 Task: Use GitHub's "Issues" to participate in project discussions.
Action: Mouse moved to (955, 55)
Screenshot: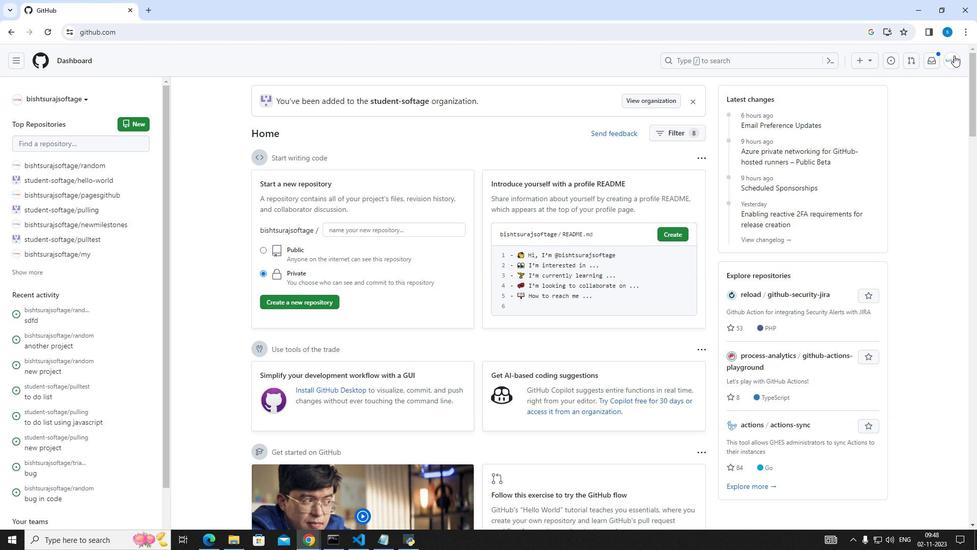 
Action: Mouse pressed left at (955, 55)
Screenshot: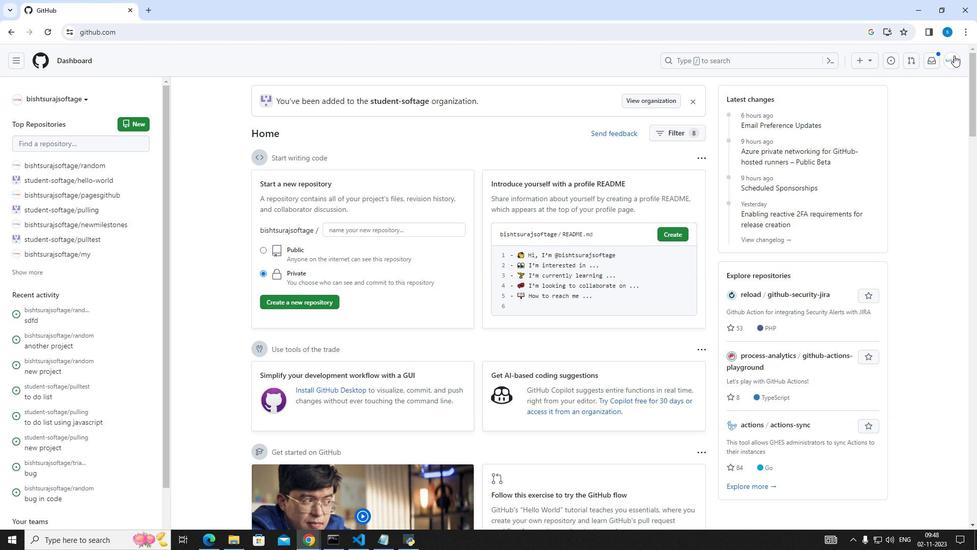 
Action: Mouse moved to (864, 130)
Screenshot: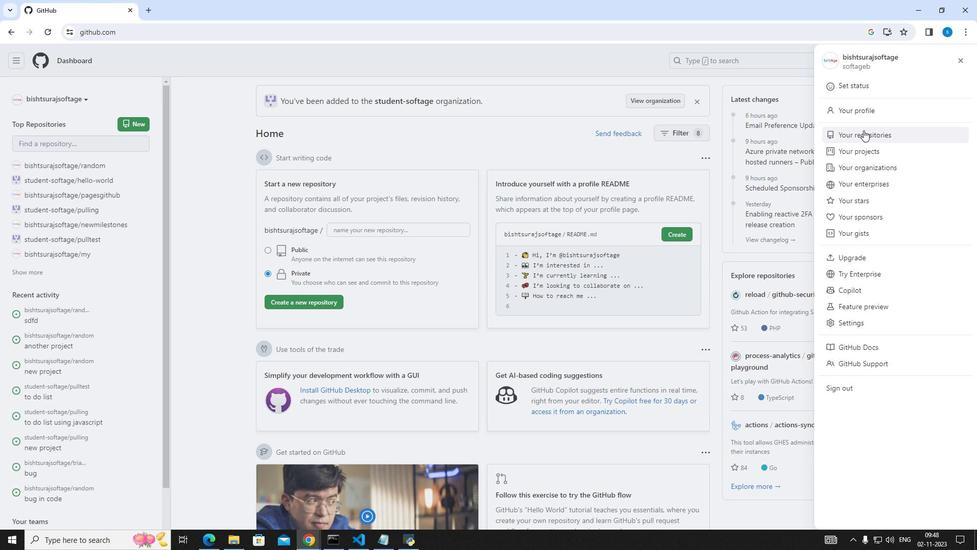 
Action: Mouse pressed left at (864, 130)
Screenshot: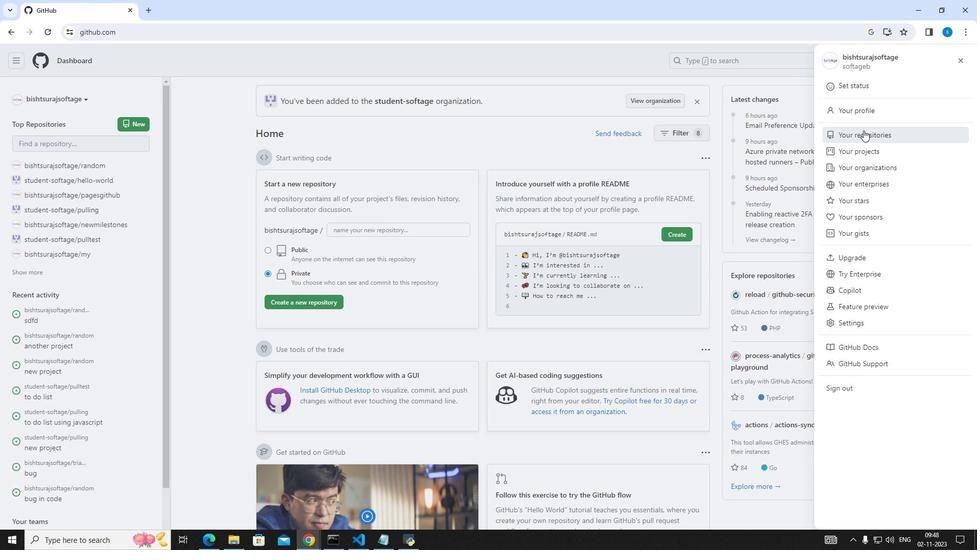 
Action: Mouse moved to (383, 158)
Screenshot: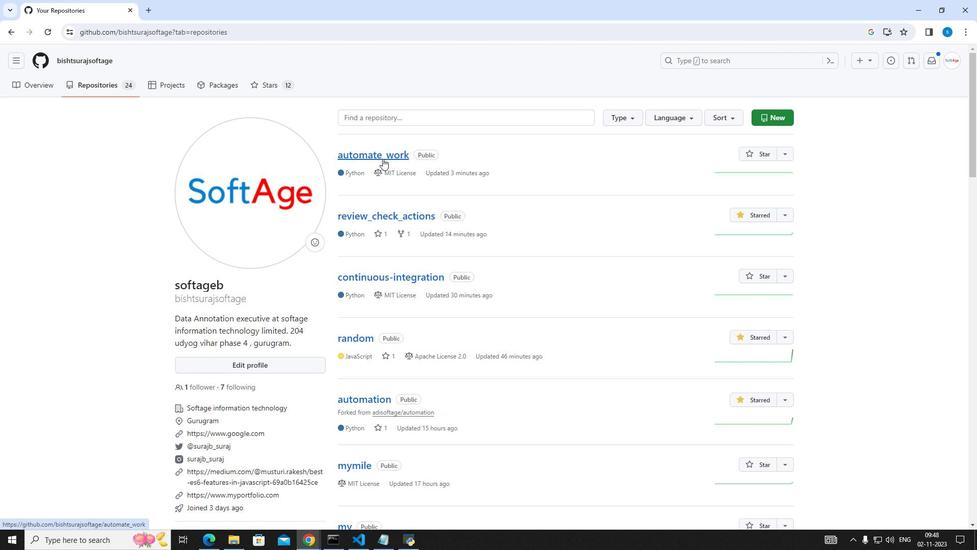 
Action: Mouse pressed left at (383, 158)
Screenshot: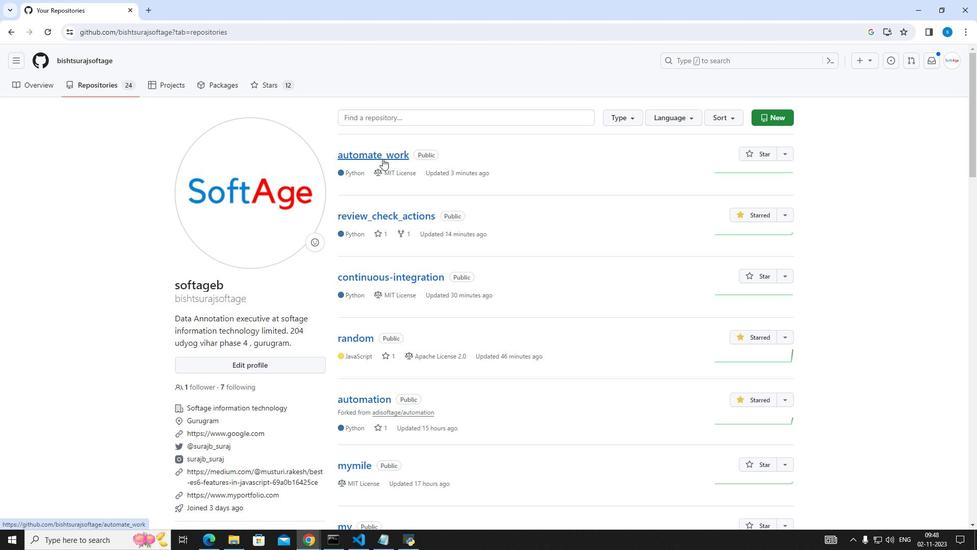 
Action: Mouse moved to (57, 84)
Screenshot: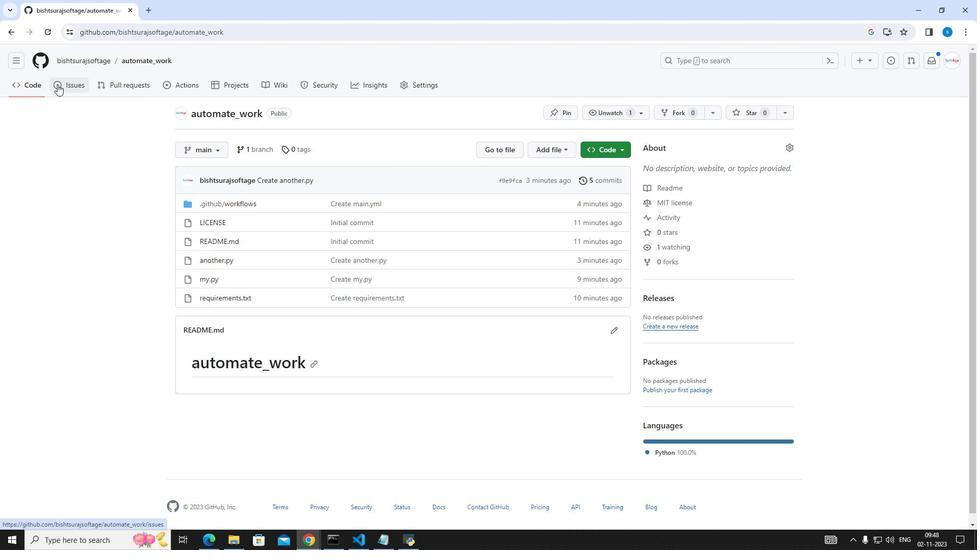 
Action: Mouse pressed left at (57, 84)
Screenshot: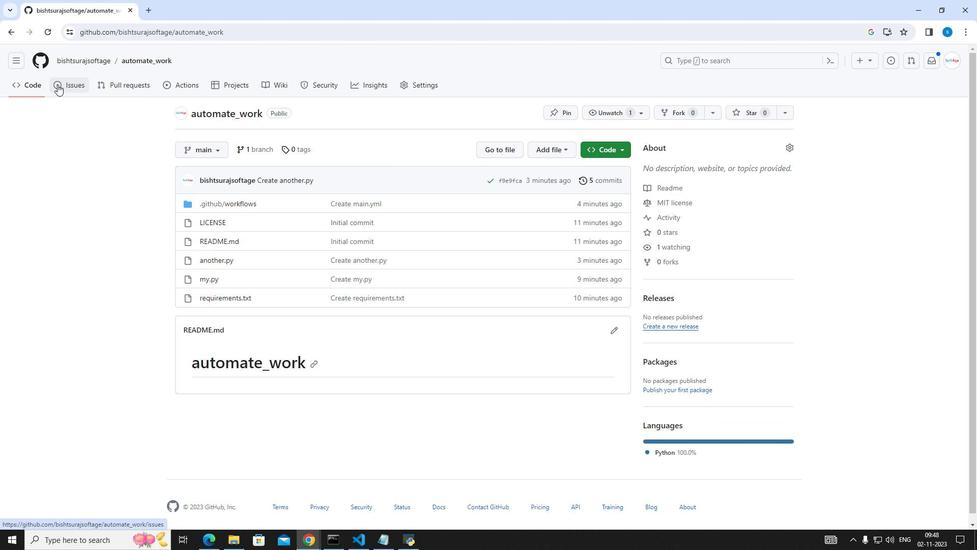
Action: Mouse moved to (768, 176)
Screenshot: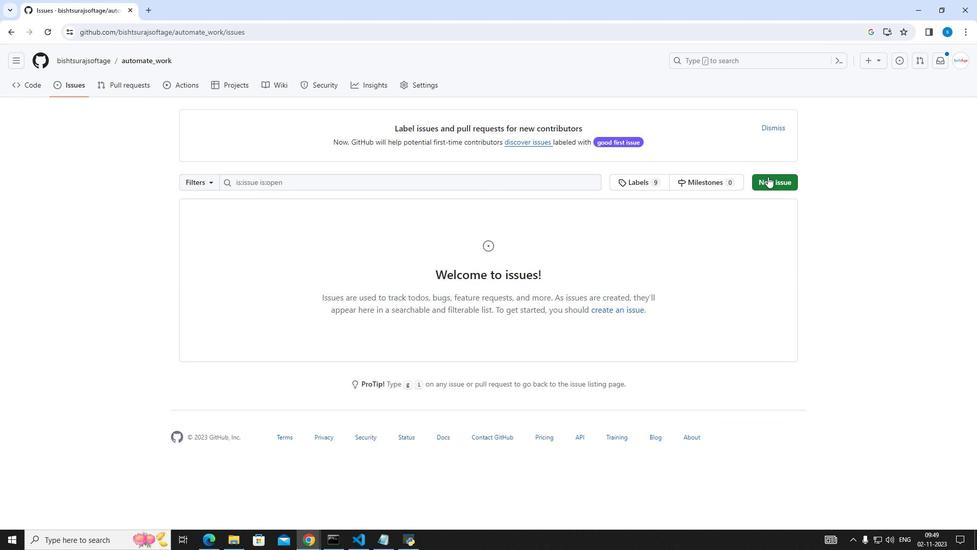 
Action: Mouse pressed left at (768, 176)
Screenshot: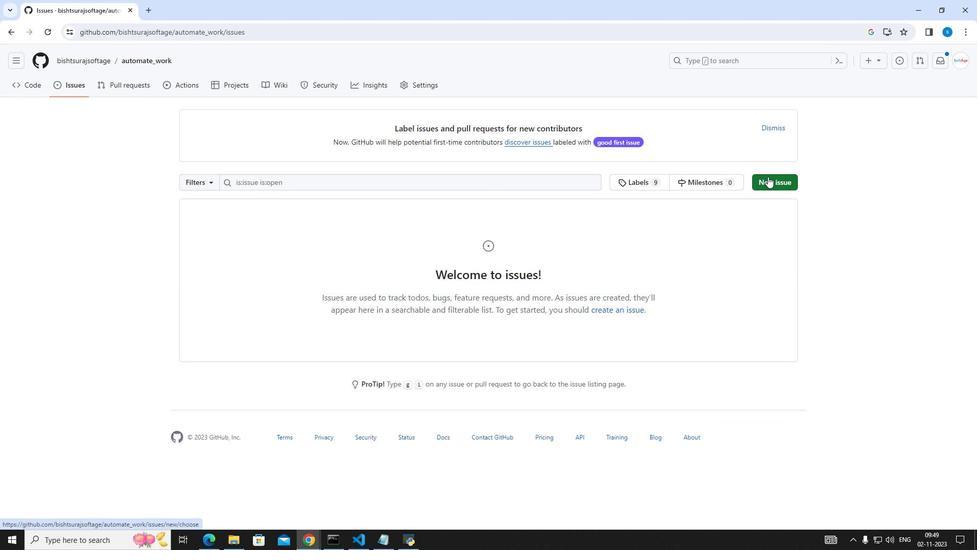 
Action: Mouse moved to (307, 139)
Screenshot: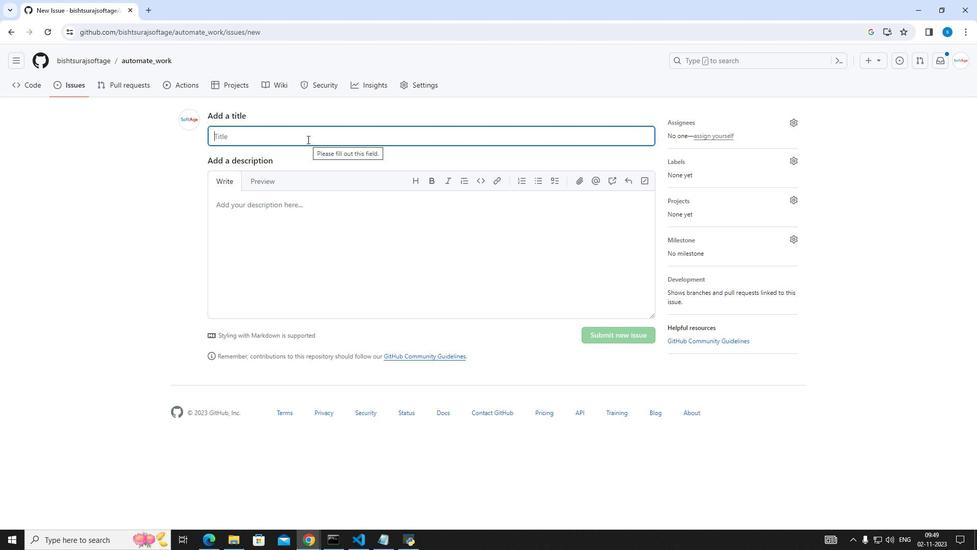 
Action: Key pressed this<Key.backspace><Key.backspace><Key.backspace><Key.backspace>auton<Key.backspace>mate<Key.space>workflow<Key.space>issues
Screenshot: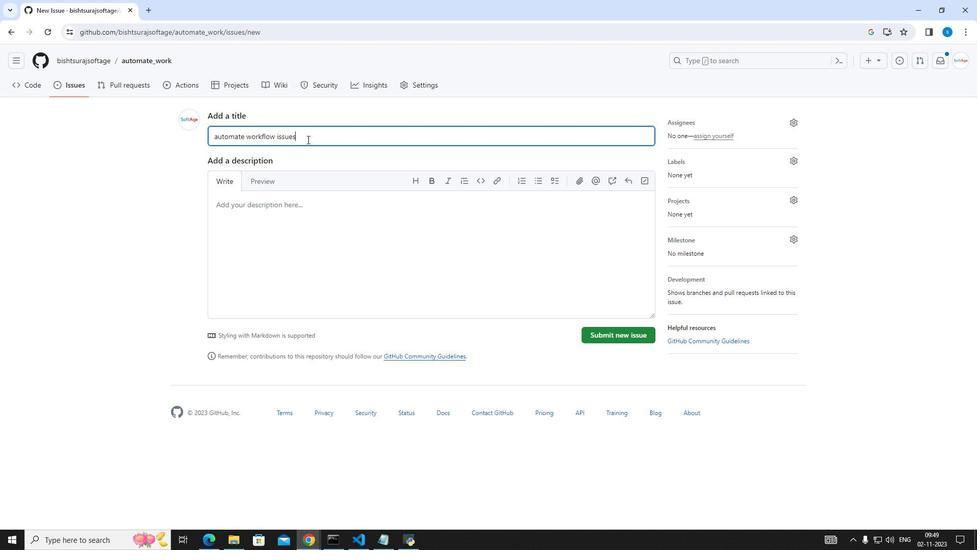 
Action: Mouse moved to (255, 232)
Screenshot: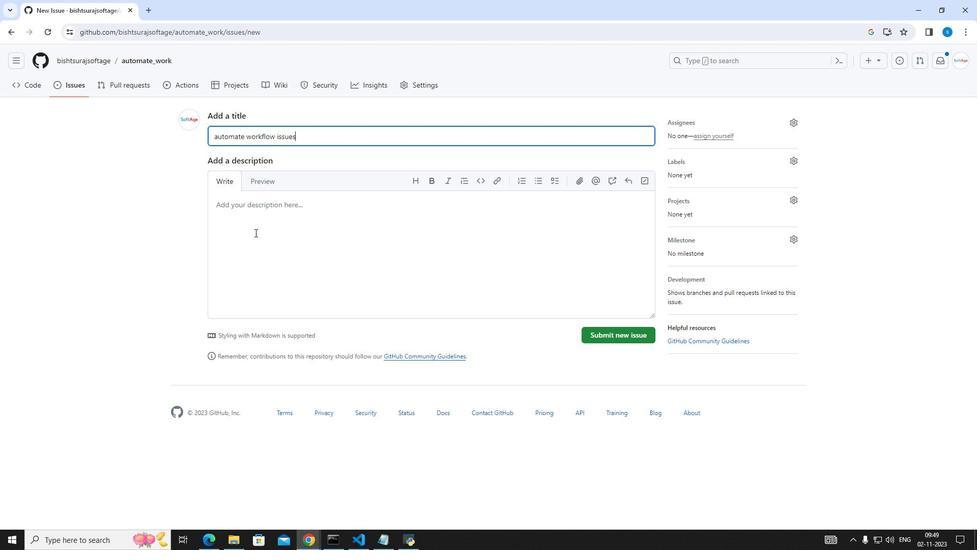 
Action: Mouse pressed left at (255, 232)
Screenshot: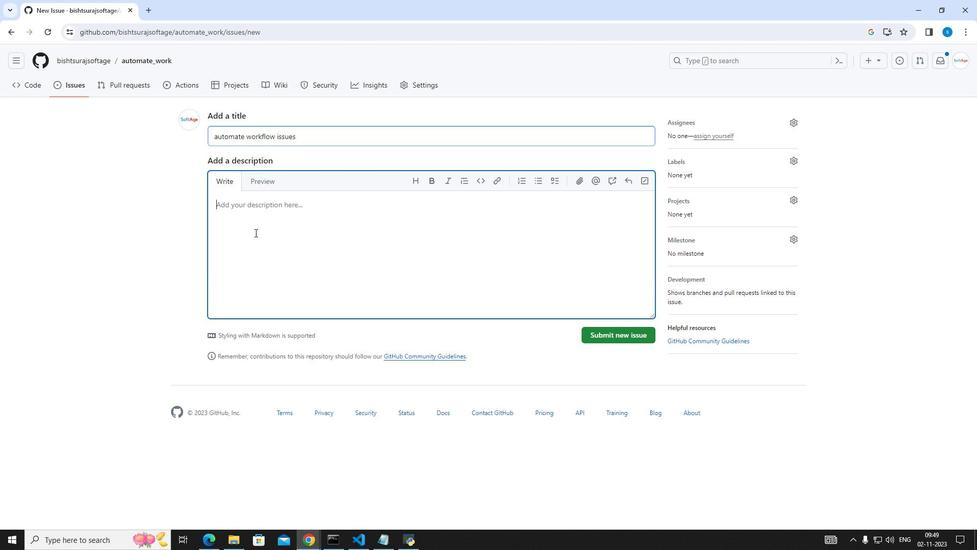 
Action: Key pressed <Key.shift_r>This<Key.space>issue<Key.space>is<Key.space>regarding<Key.space>all<Key.space>the<Key.space>problems<Key.space>and<Key.space>bugs<Key.space>arising<Key.space>a<Key.backspace>out<Key.space>of<Key.space>worl<Key.backspace>kflow<Key.space>code.
Screenshot: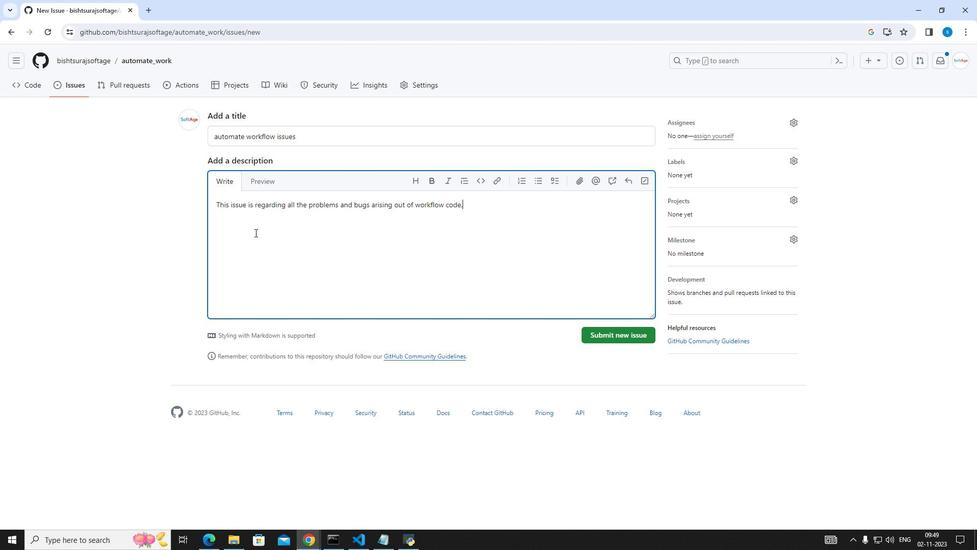 
Action: Mouse moved to (792, 158)
Screenshot: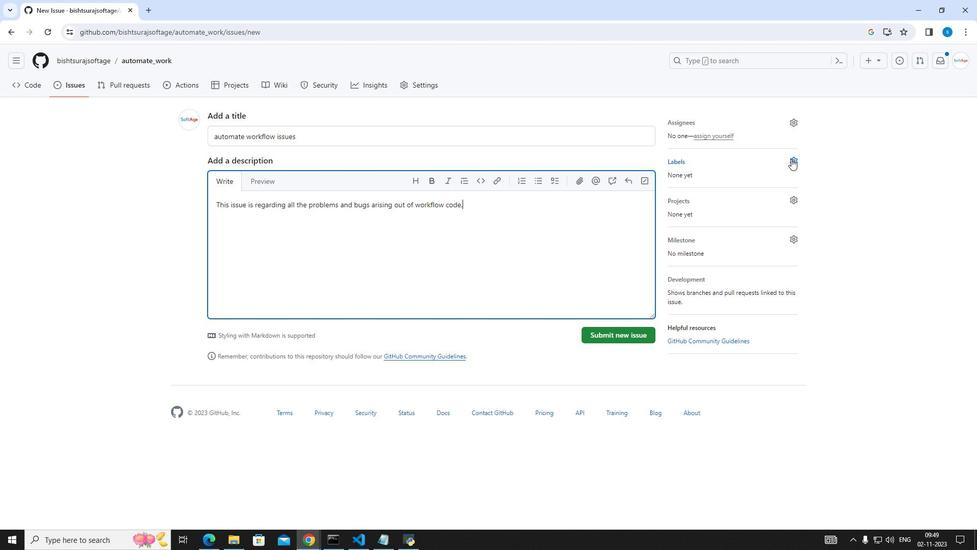 
Action: Mouse pressed left at (792, 158)
Screenshot: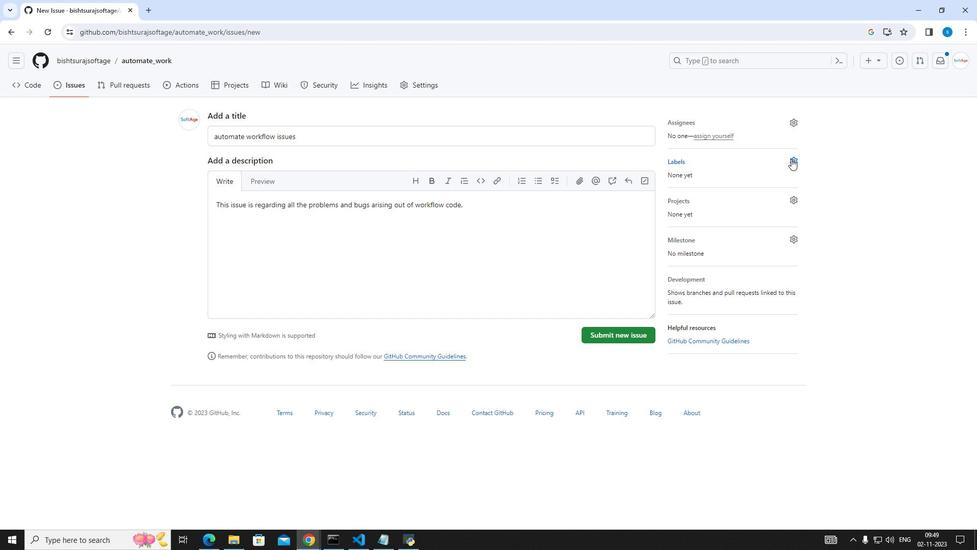 
Action: Mouse moved to (698, 234)
Screenshot: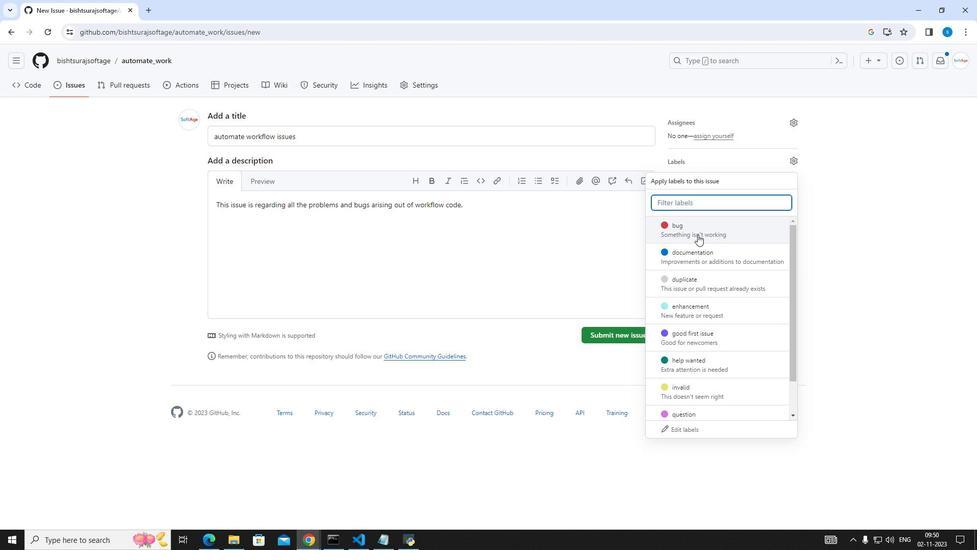 
Action: Mouse pressed left at (698, 234)
Screenshot: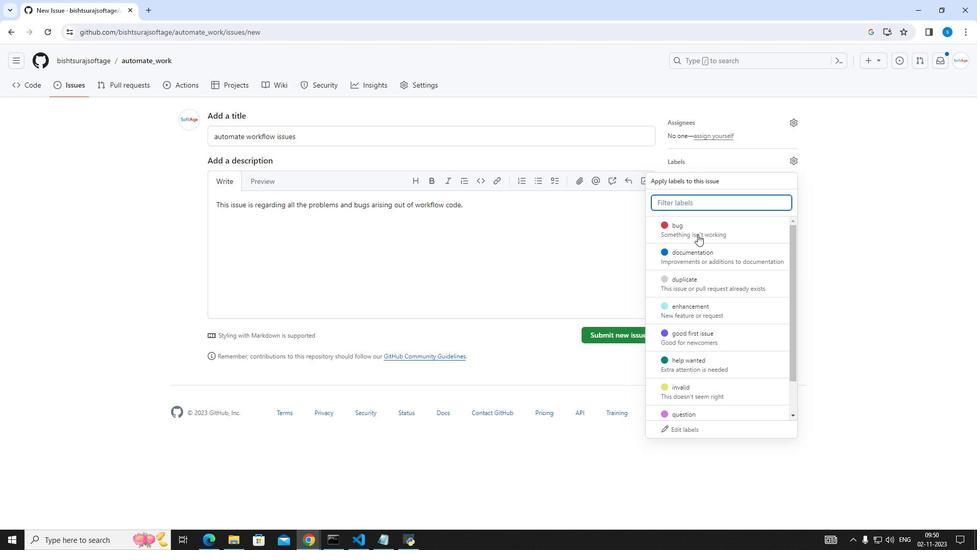
Action: Mouse moved to (691, 289)
Screenshot: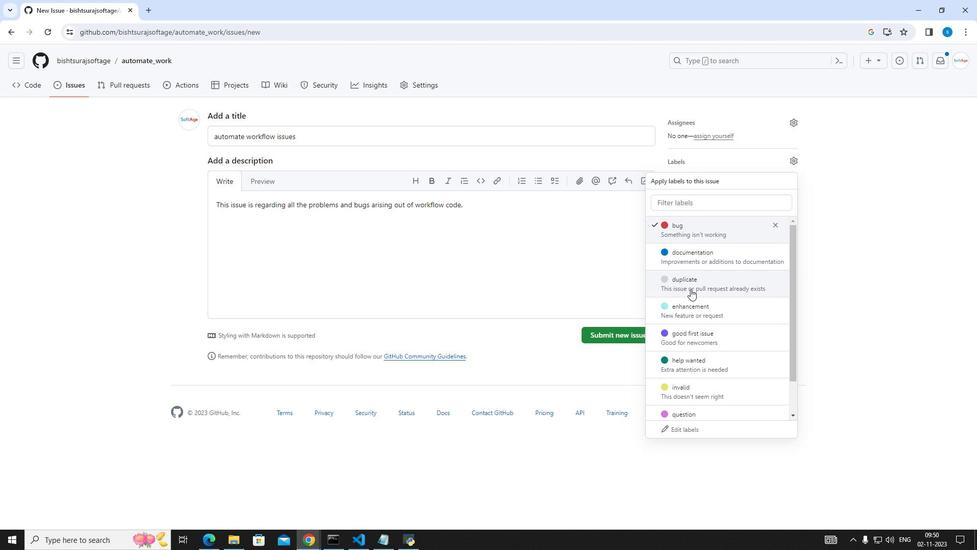 
Action: Mouse pressed left at (691, 289)
Screenshot: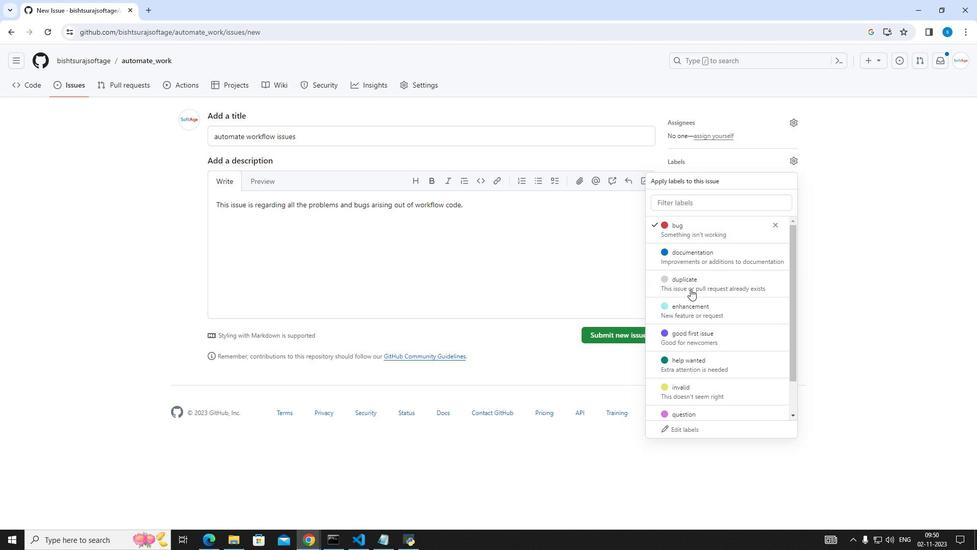 
Action: Mouse moved to (694, 360)
Screenshot: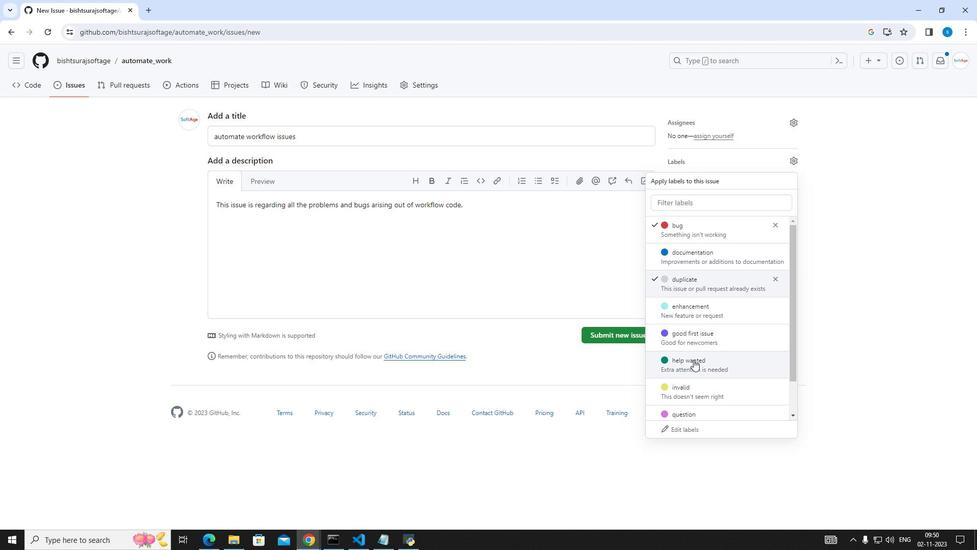 
Action: Mouse pressed left at (694, 360)
Screenshot: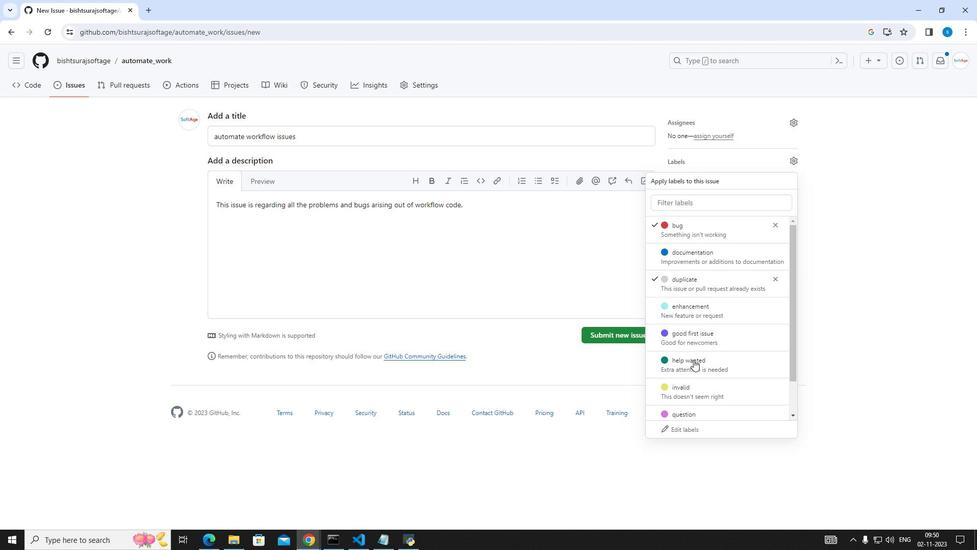
Action: Mouse moved to (626, 280)
Screenshot: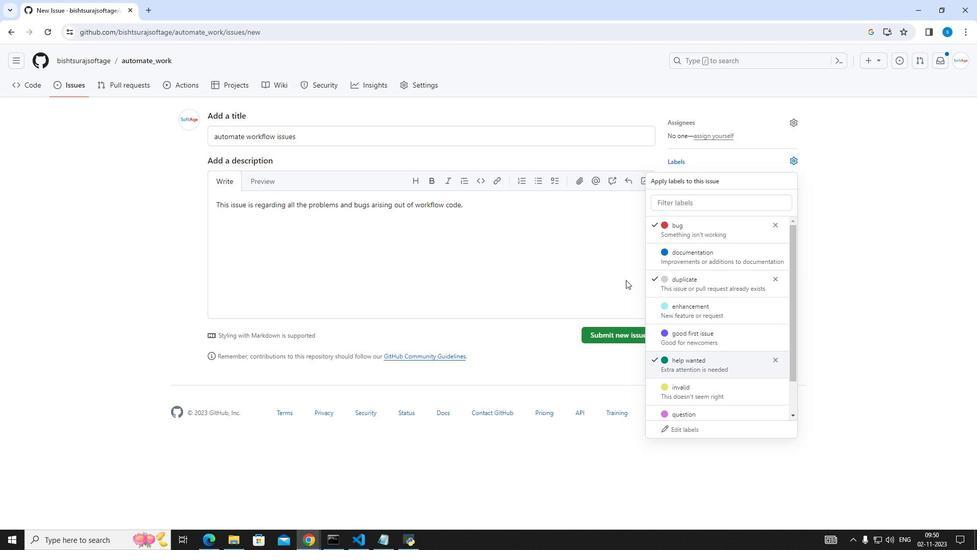 
Action: Mouse pressed left at (626, 280)
Screenshot: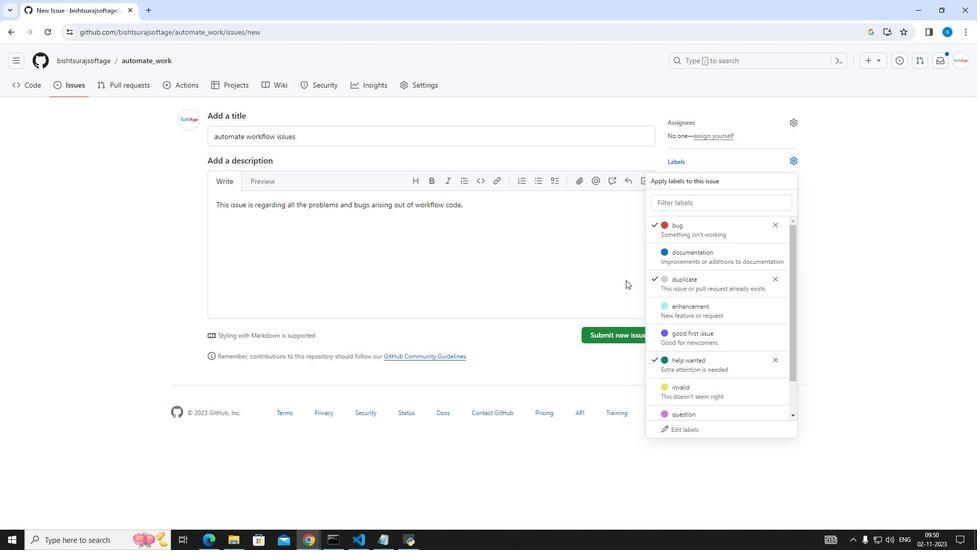 
Action: Mouse moved to (797, 205)
Screenshot: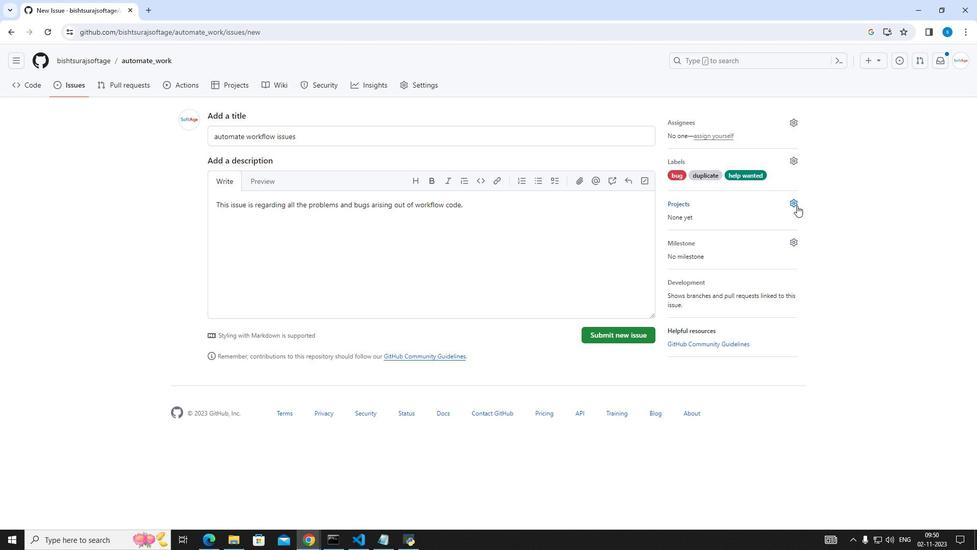
Action: Mouse pressed left at (797, 205)
Screenshot: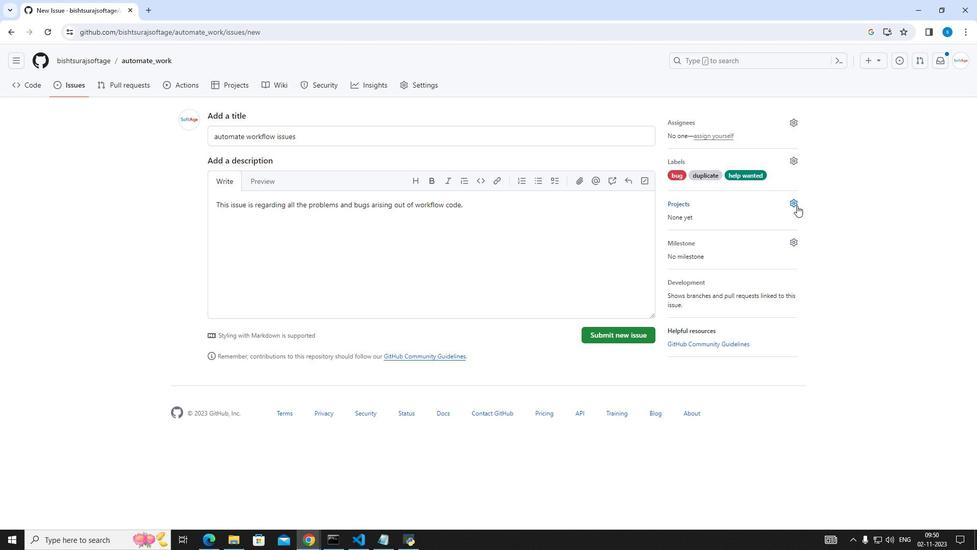 
Action: Mouse moved to (722, 278)
Screenshot: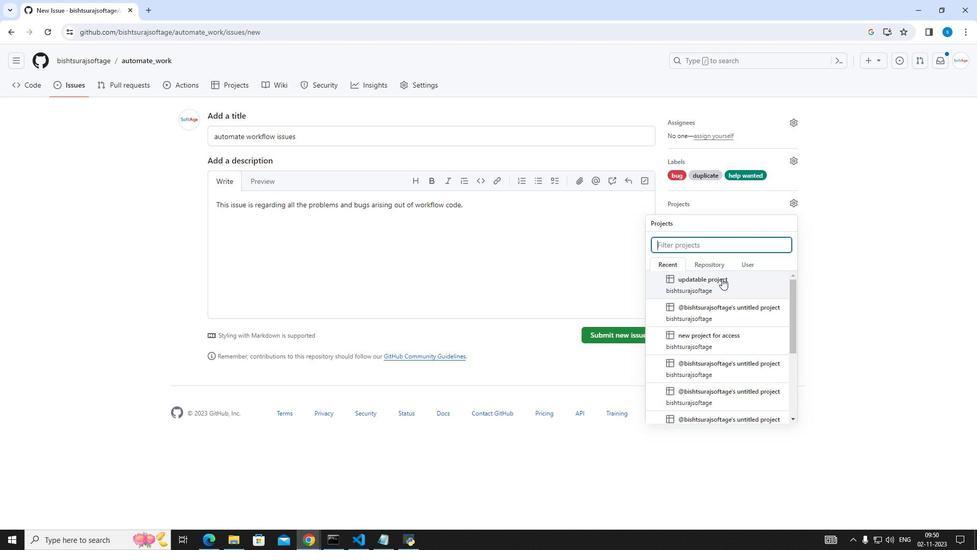 
Action: Mouse pressed left at (722, 278)
Screenshot: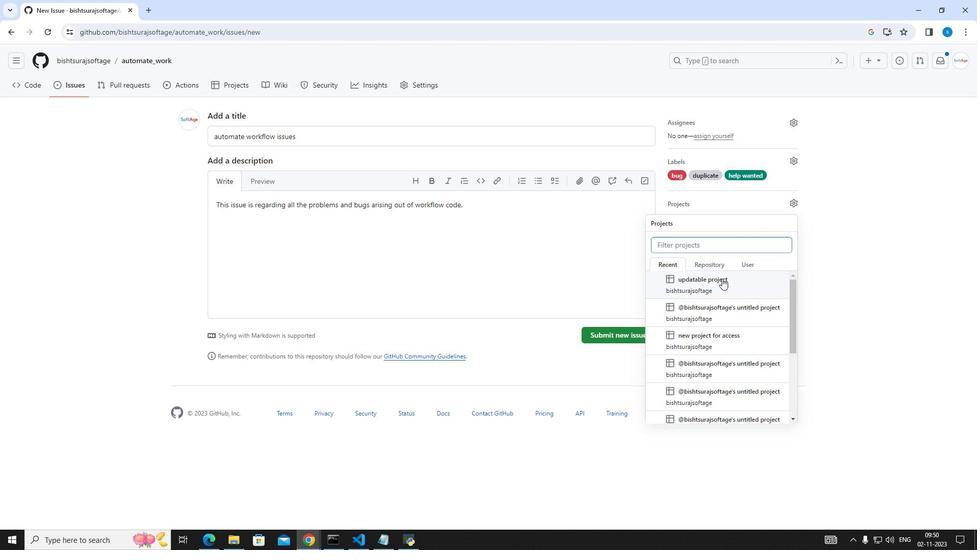 
Action: Mouse moved to (633, 269)
Screenshot: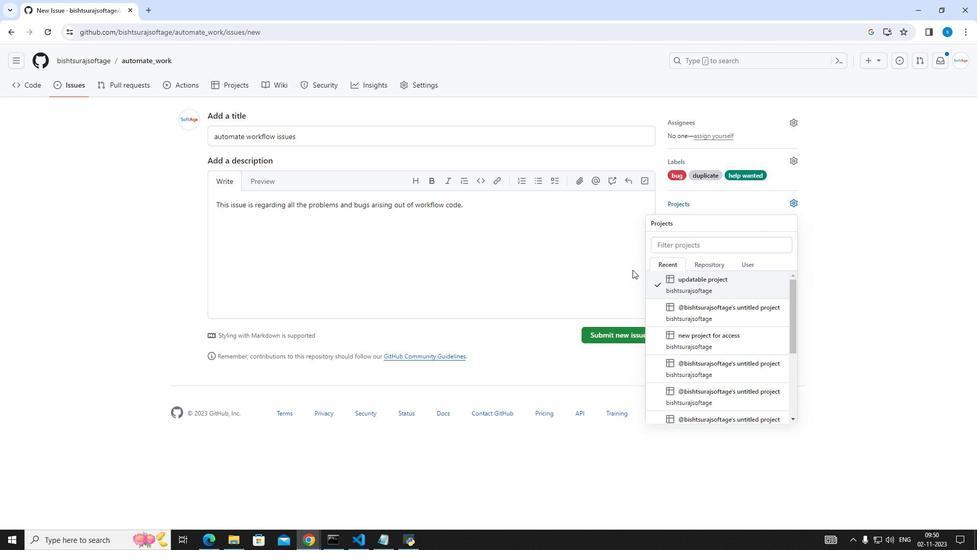 
Action: Mouse pressed left at (633, 269)
Screenshot: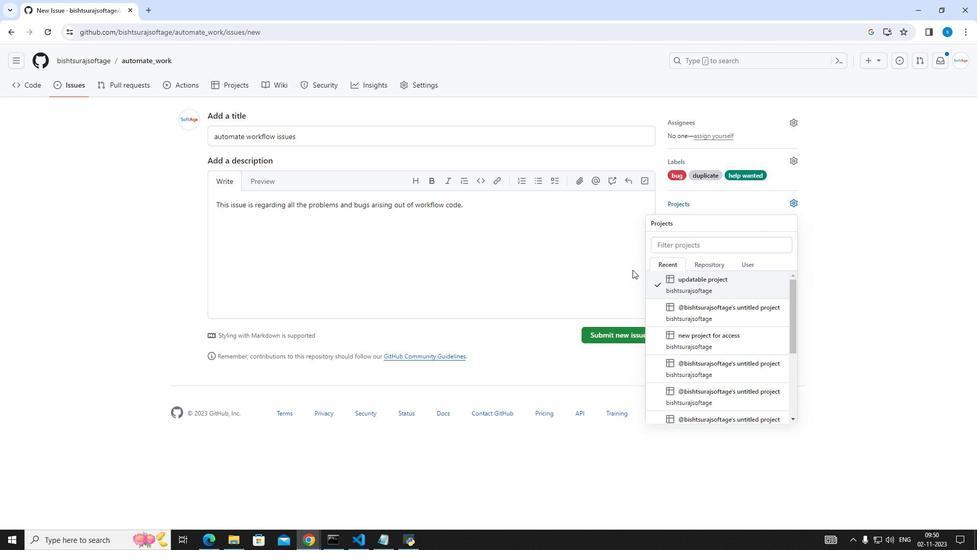 
Action: Mouse moved to (796, 249)
Screenshot: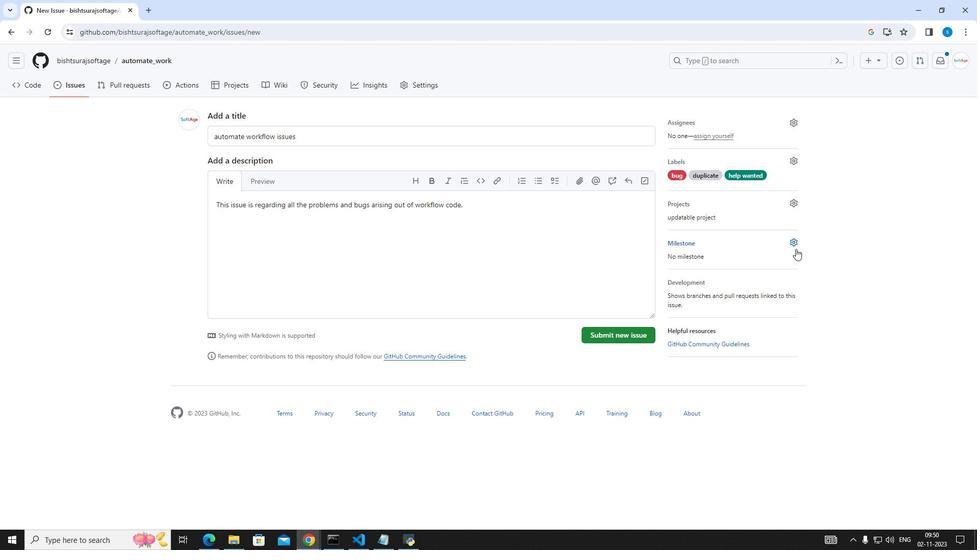 
Action: Mouse pressed left at (796, 249)
Screenshot: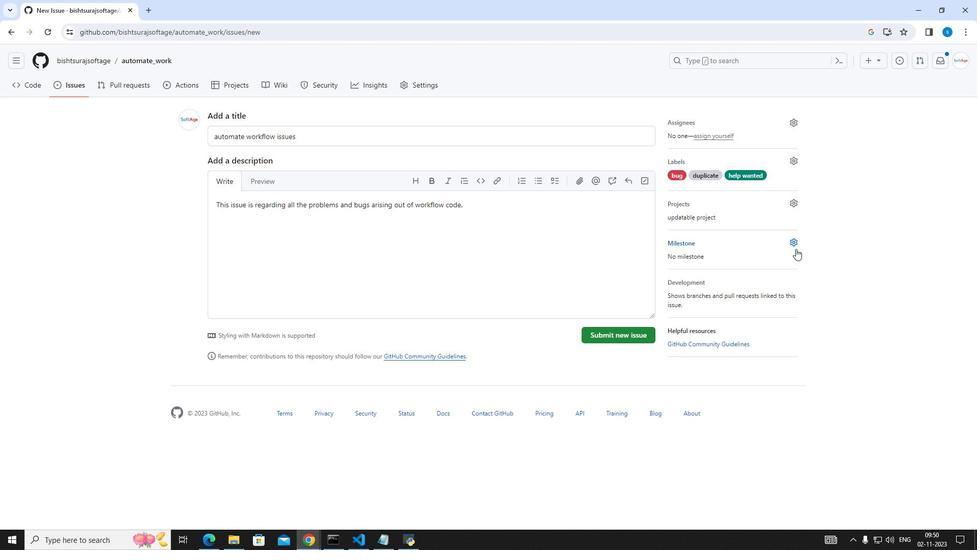
Action: Mouse moved to (606, 274)
Screenshot: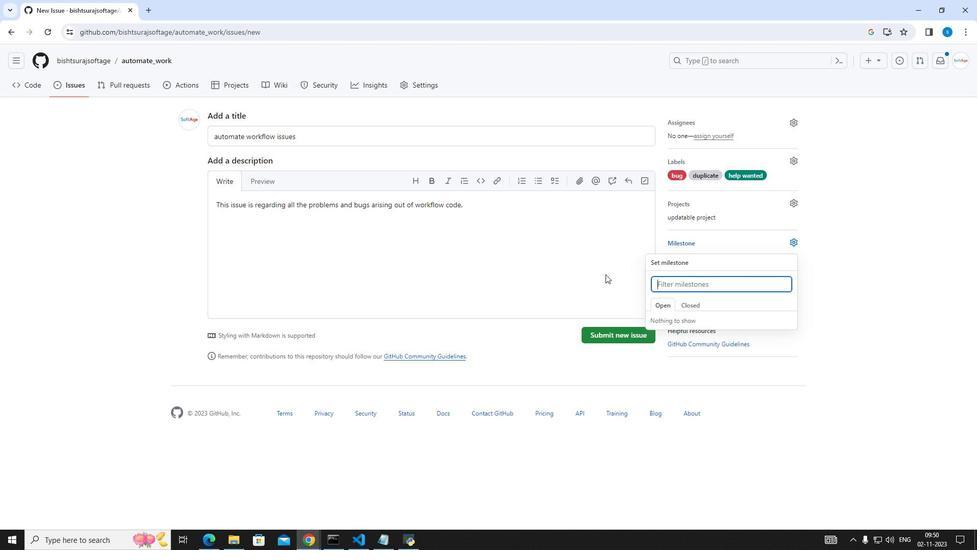 
Action: Mouse pressed left at (606, 274)
Screenshot: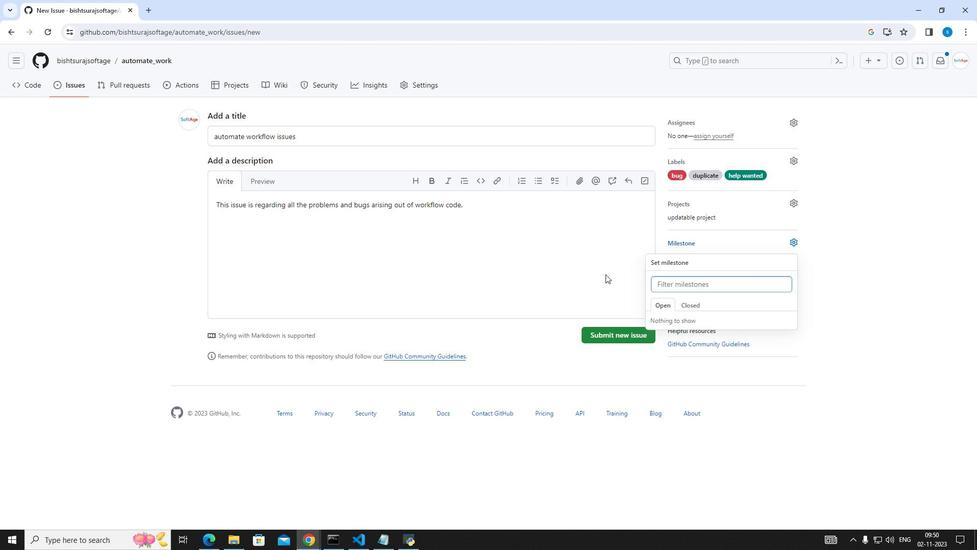 
Action: Mouse moved to (466, 259)
Screenshot: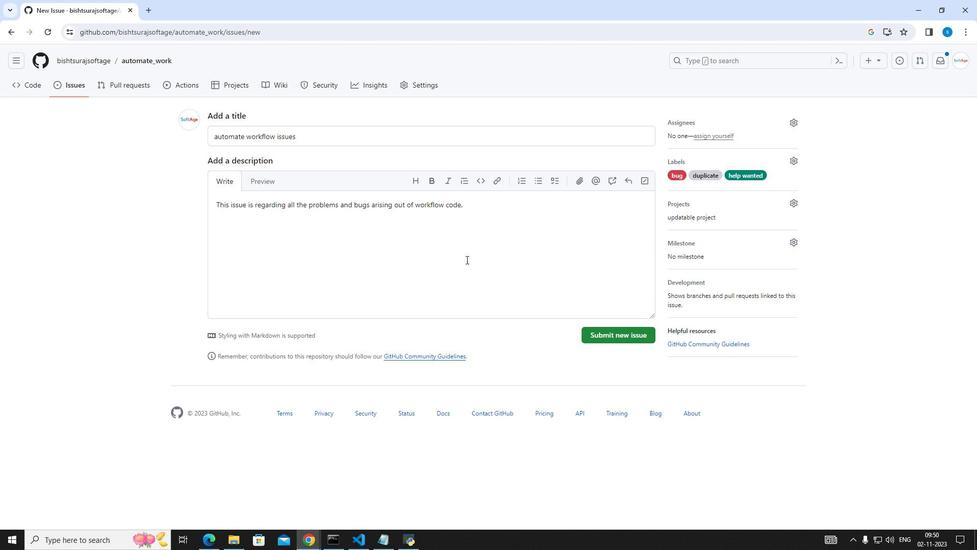 
Action: Mouse pressed left at (466, 259)
Screenshot: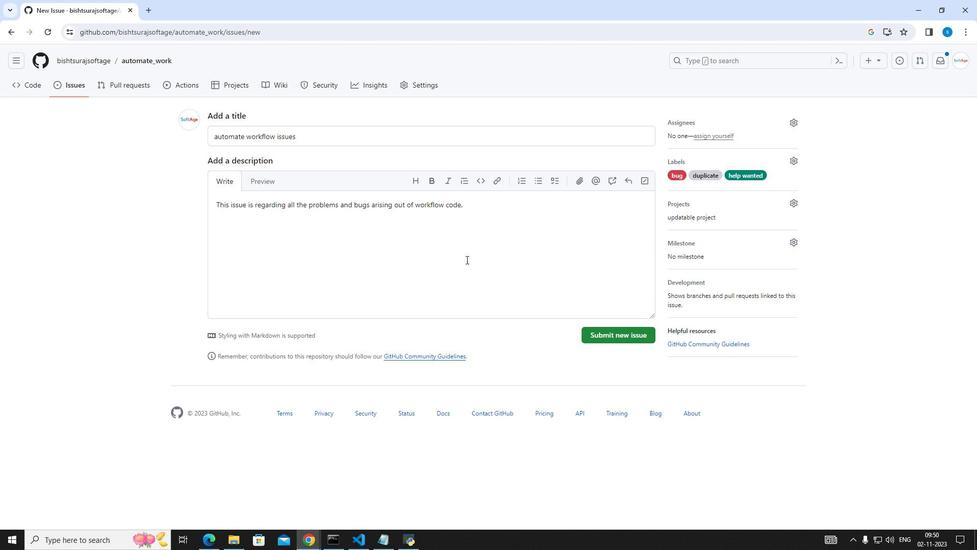 
Action: Mouse moved to (470, 257)
Screenshot: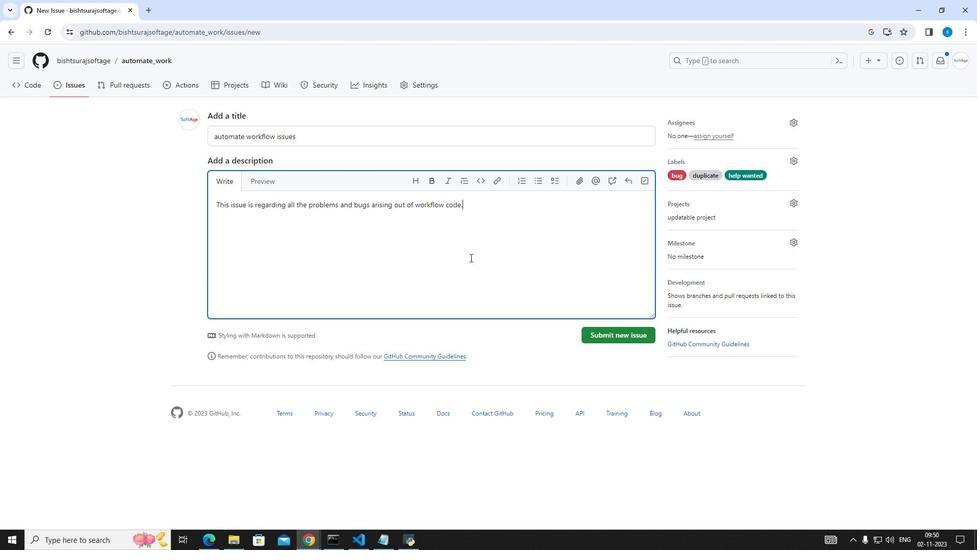 
Action: Key pressed <Key.enter><Key.shift_r>It<Key.space>has<Key.space>nothing<Key.space>to<Key.space>s<Key.backspace>do<Key.space>with<Key.space>the<Key.space>development<Key.space>team.
Screenshot: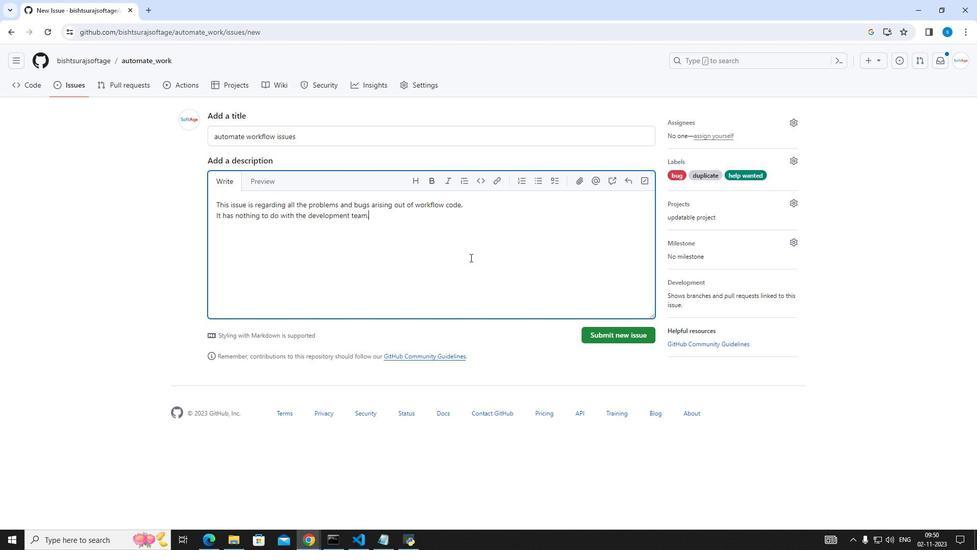 
Action: Mouse moved to (619, 339)
Screenshot: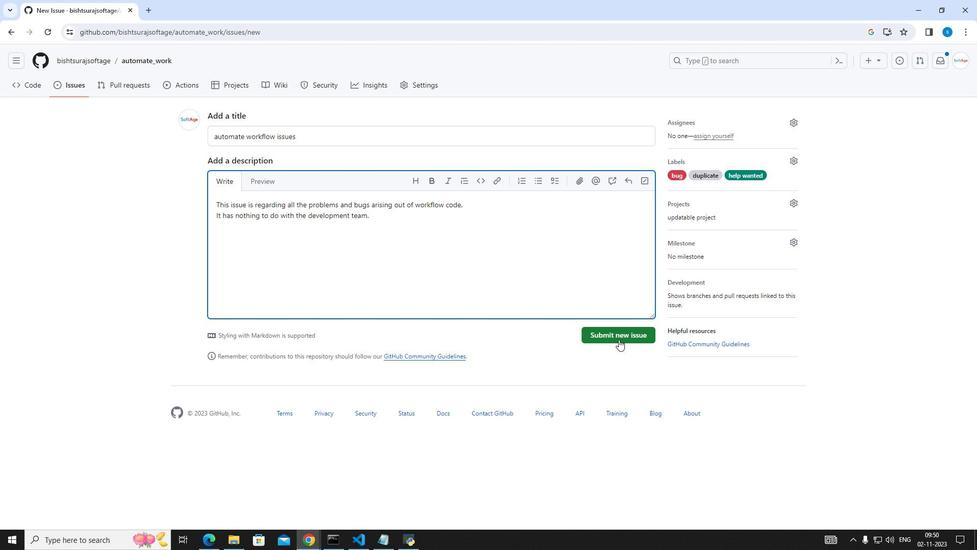 
Action: Mouse pressed left at (619, 339)
Screenshot: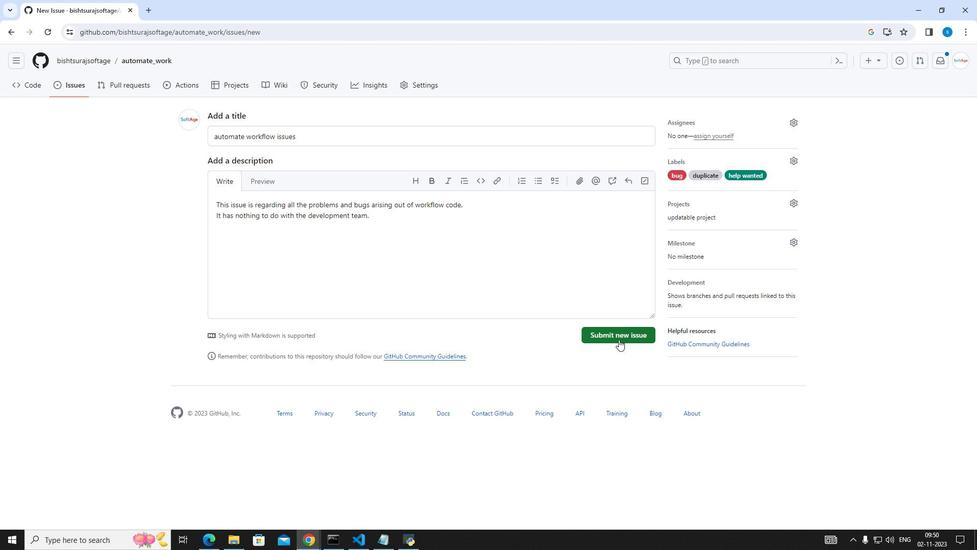 
Action: Mouse moved to (552, 280)
Screenshot: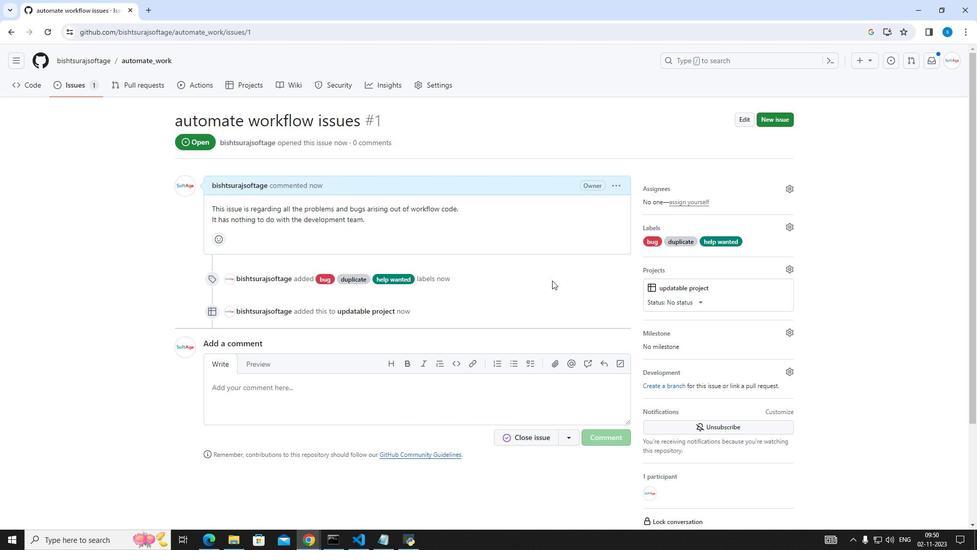 
Action: Mouse scrolled (552, 280) with delta (0, 0)
Screenshot: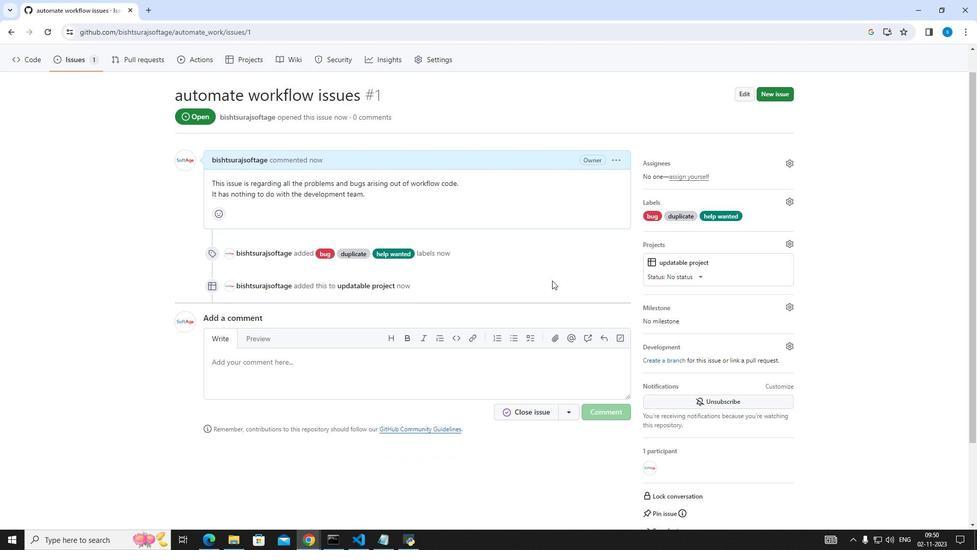 
Action: Mouse moved to (401, 354)
Screenshot: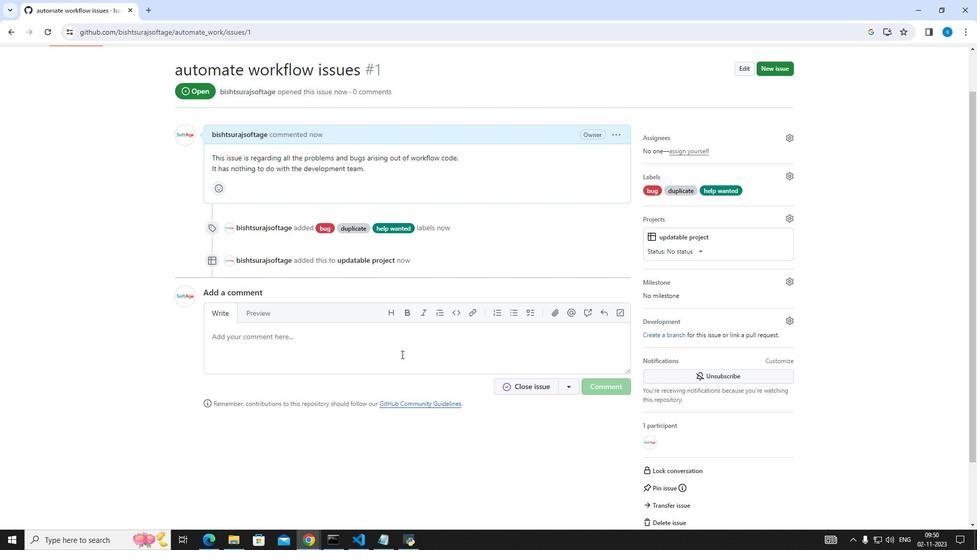 
Action: Mouse pressed left at (401, 354)
Screenshot: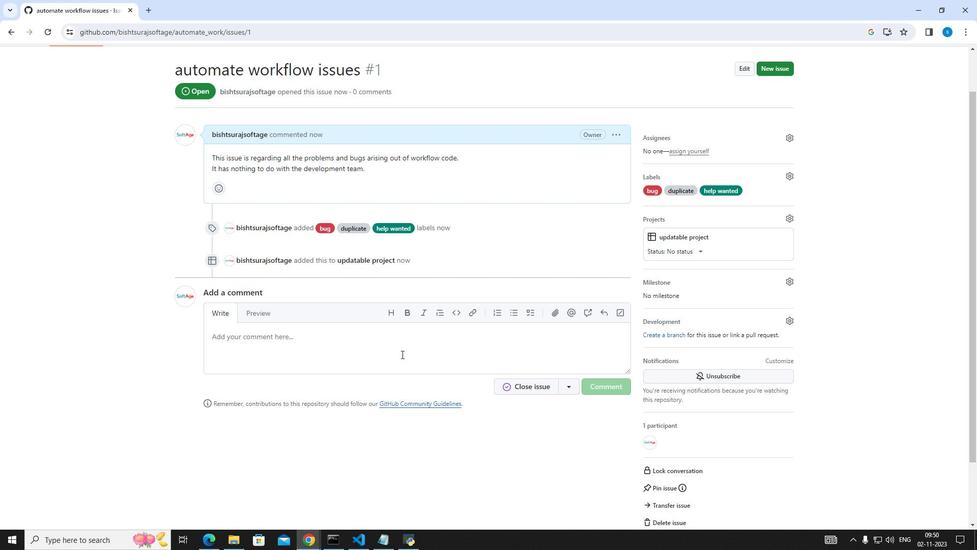 
Action: Key pressed <Key.shift_r>Adding<Key.space>another<Key.space>comment<Key.space>for<Key.space>testing
Screenshot: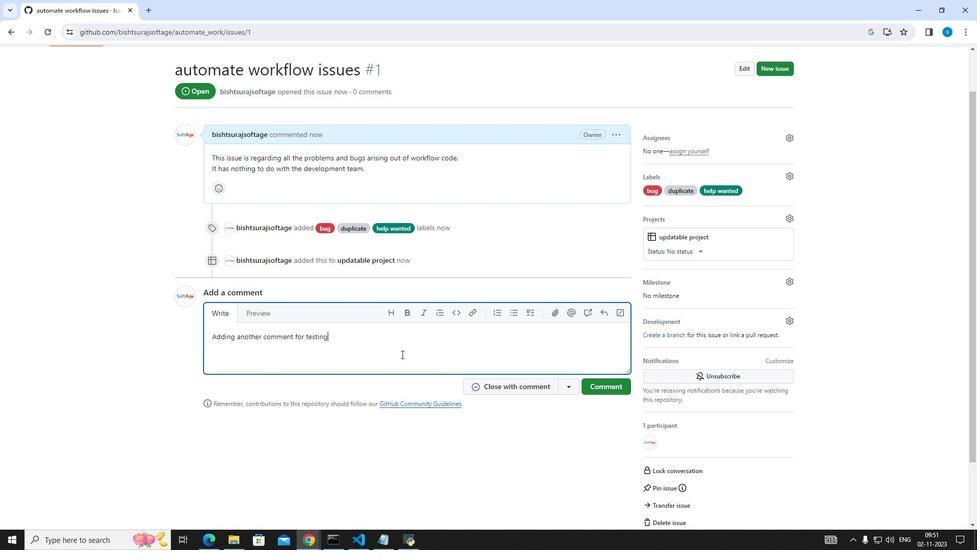 
Action: Mouse moved to (608, 382)
Screenshot: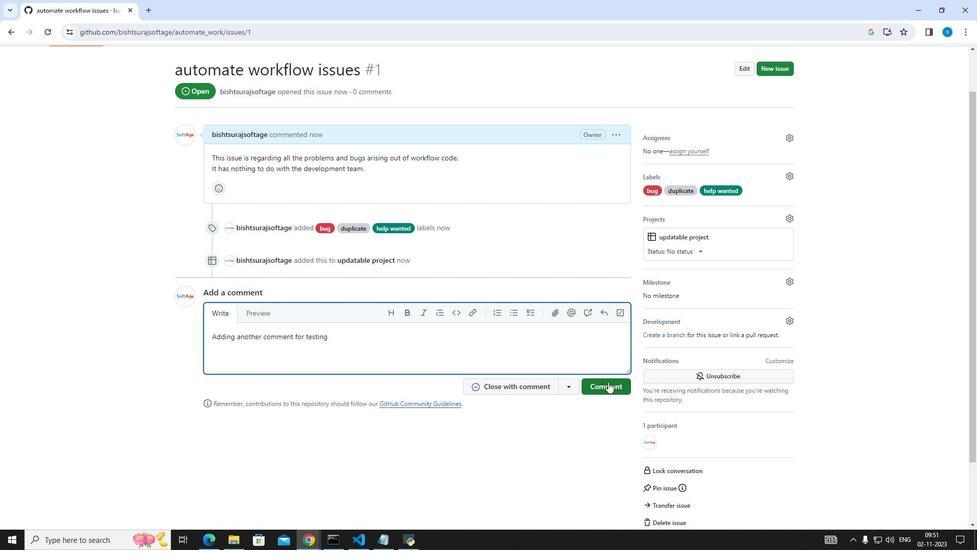 
Action: Mouse pressed left at (608, 382)
Screenshot: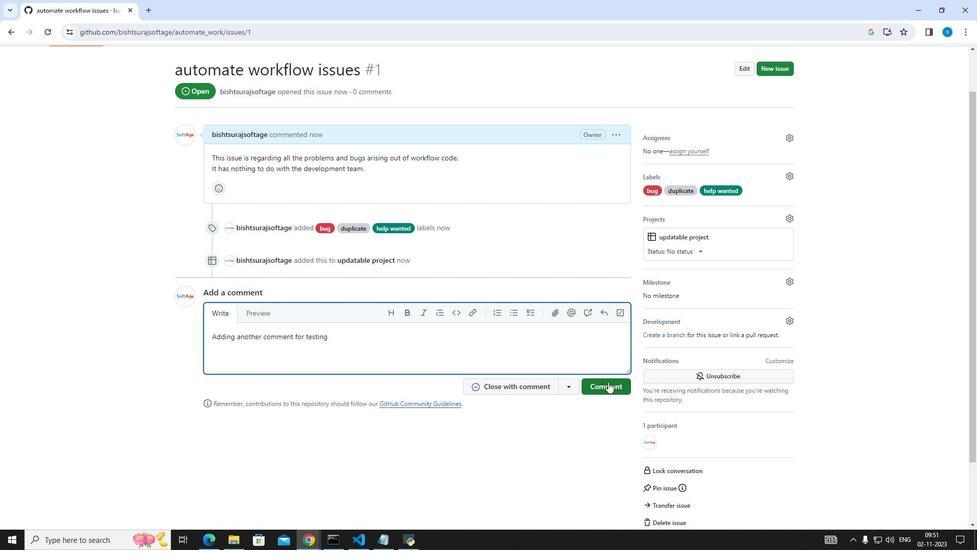 
Action: Mouse moved to (515, 400)
Screenshot: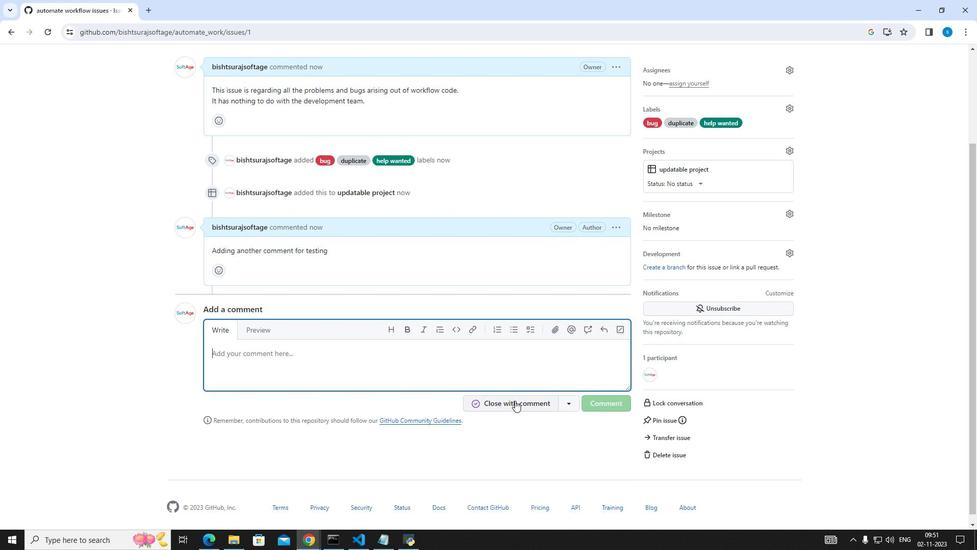 
Action: Mouse pressed left at (515, 400)
Screenshot: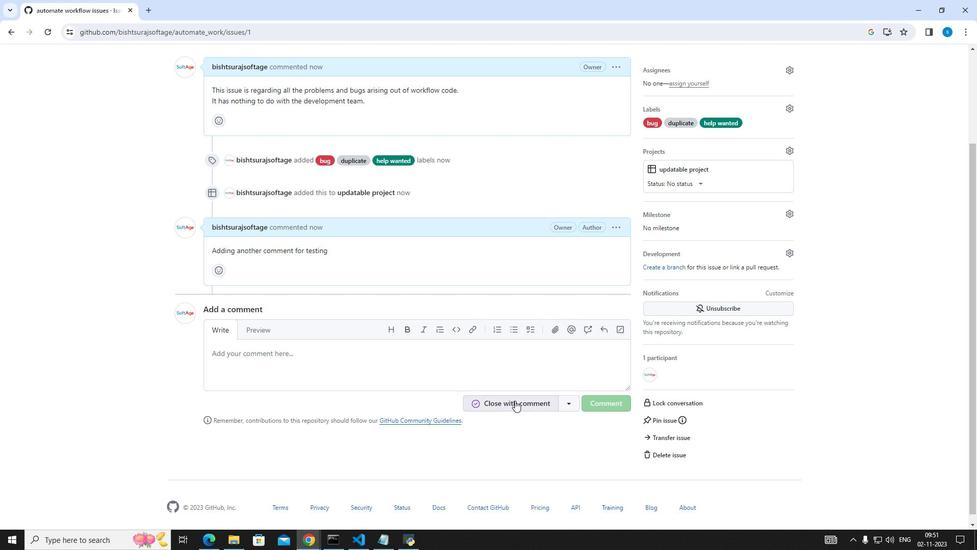 
